 Task: Add Newton Laboratories Appetite Craving Control to the cart.
Action: Mouse moved to (265, 129)
Screenshot: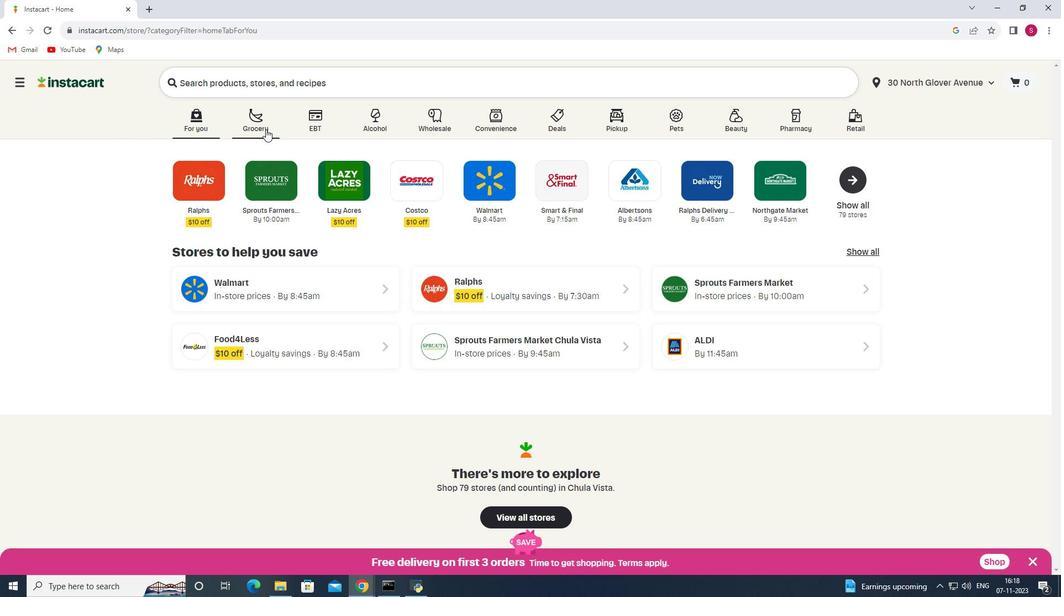 
Action: Mouse pressed left at (265, 129)
Screenshot: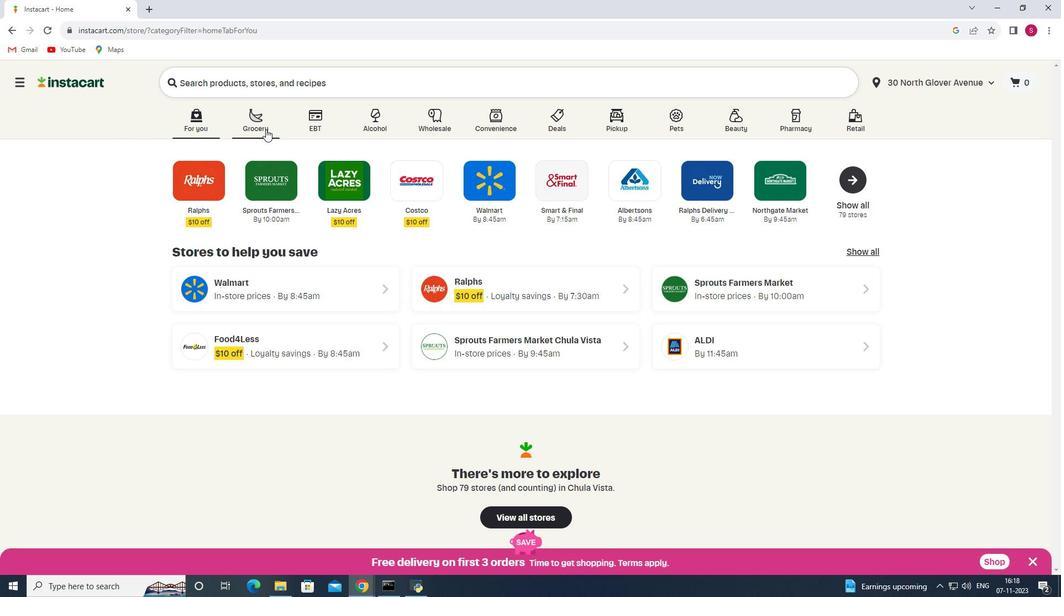 
Action: Mouse moved to (273, 318)
Screenshot: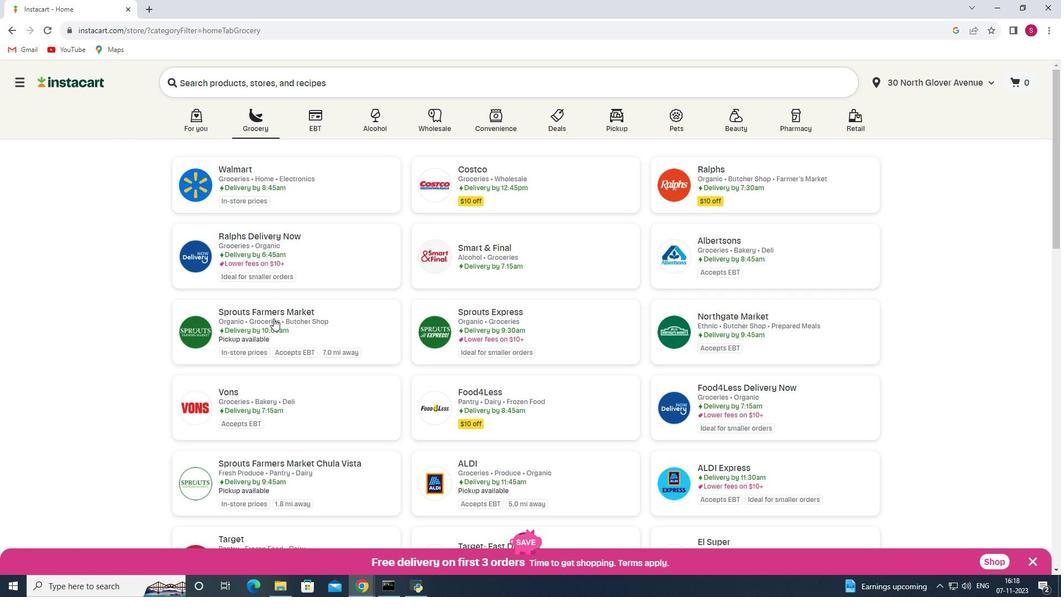 
Action: Mouse pressed left at (273, 318)
Screenshot: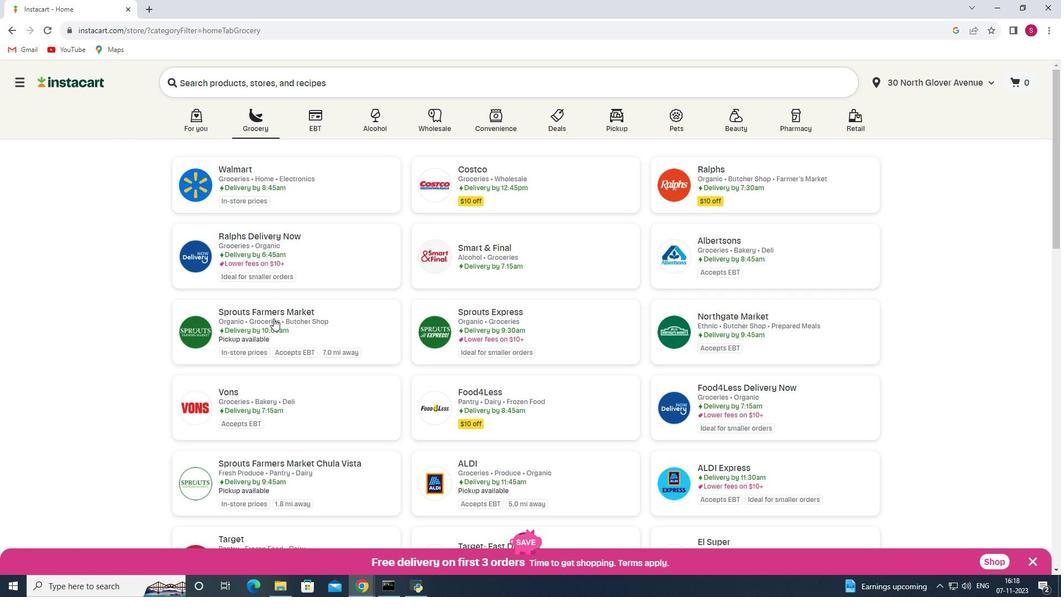 
Action: Mouse moved to (87, 305)
Screenshot: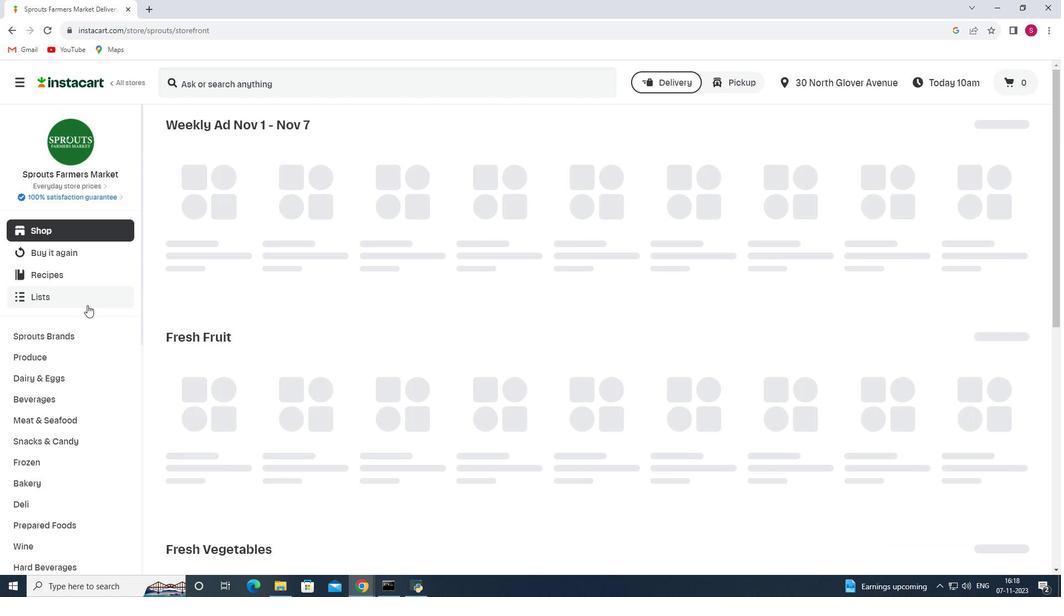 
Action: Mouse scrolled (87, 304) with delta (0, 0)
Screenshot: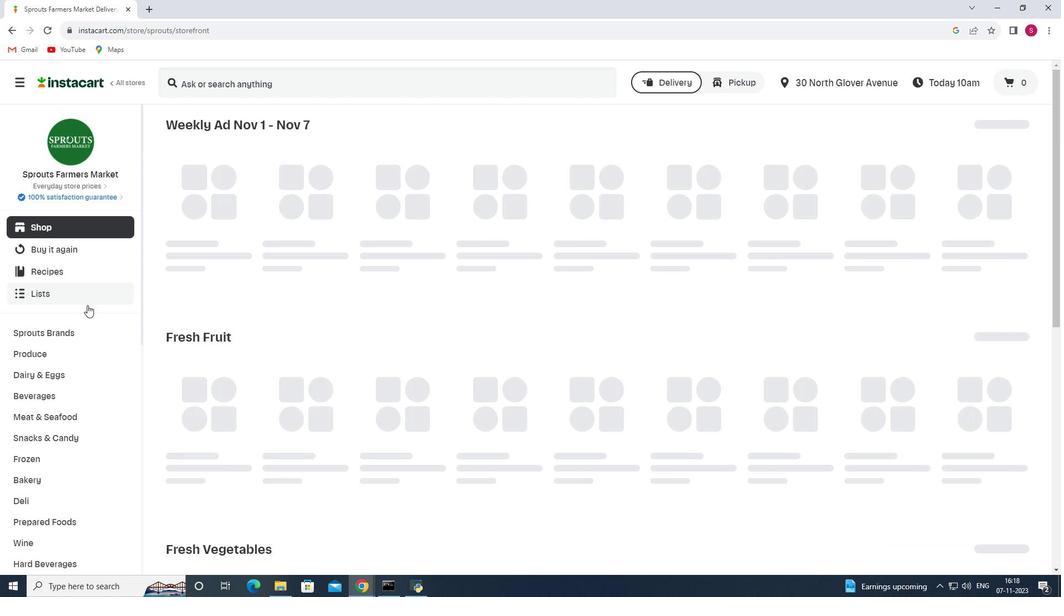 
Action: Mouse scrolled (87, 304) with delta (0, 0)
Screenshot: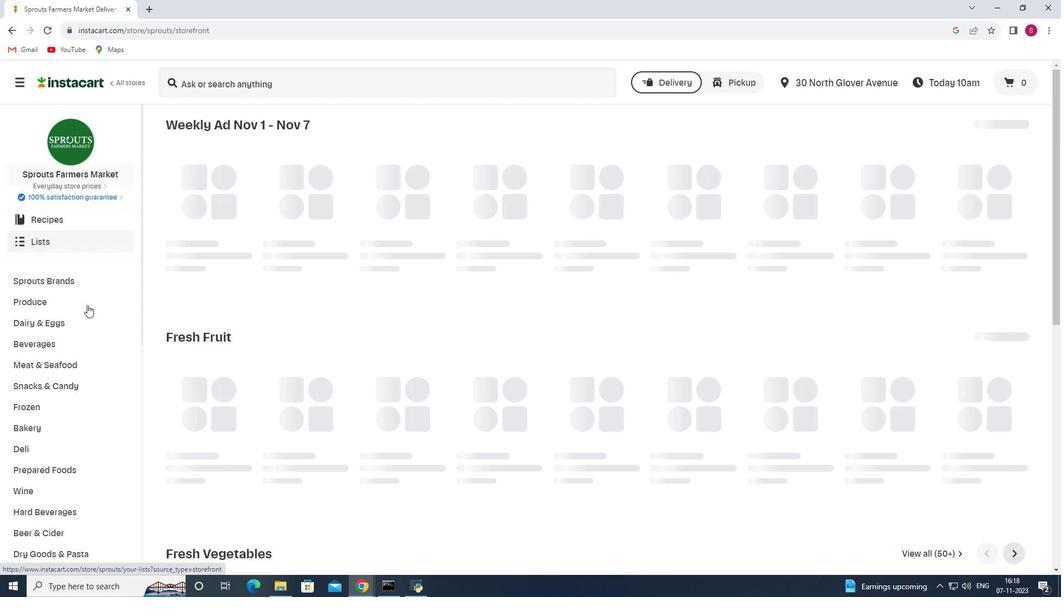 
Action: Mouse scrolled (87, 304) with delta (0, 0)
Screenshot: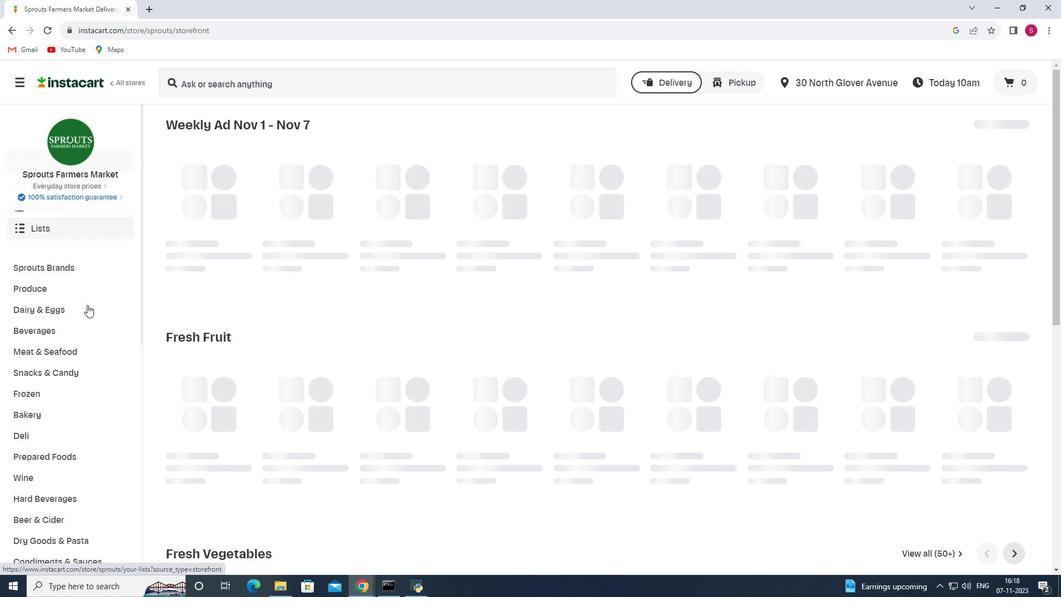 
Action: Mouse scrolled (87, 304) with delta (0, 0)
Screenshot: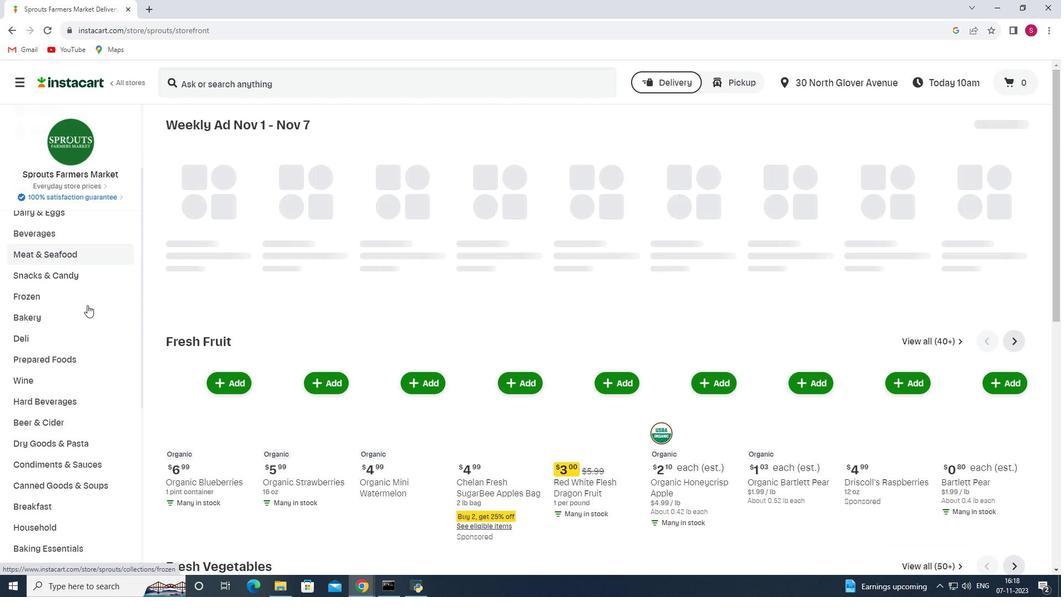 
Action: Mouse scrolled (87, 304) with delta (0, 0)
Screenshot: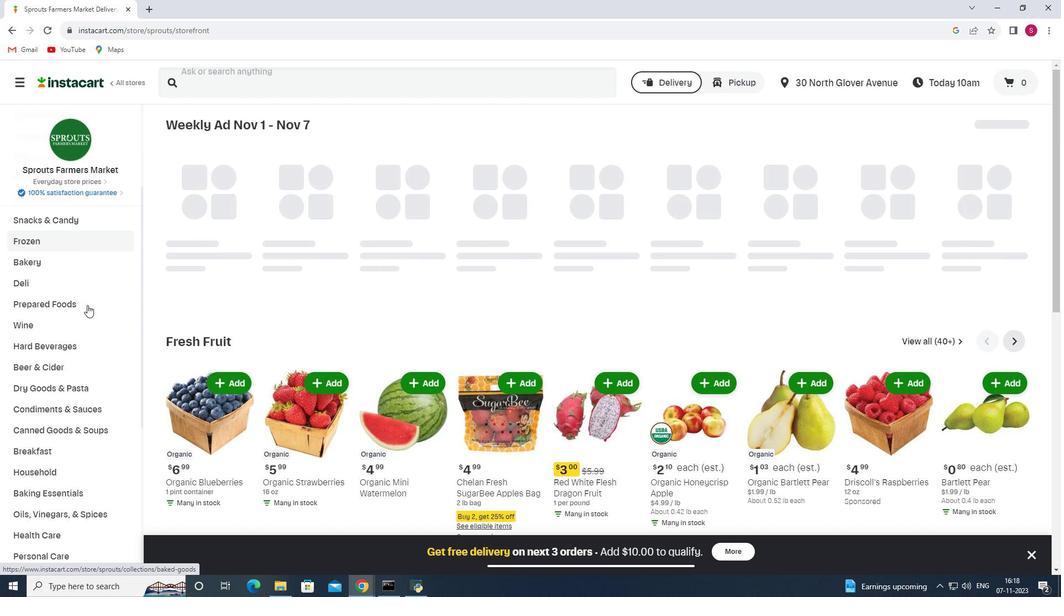
Action: Mouse scrolled (87, 304) with delta (0, 0)
Screenshot: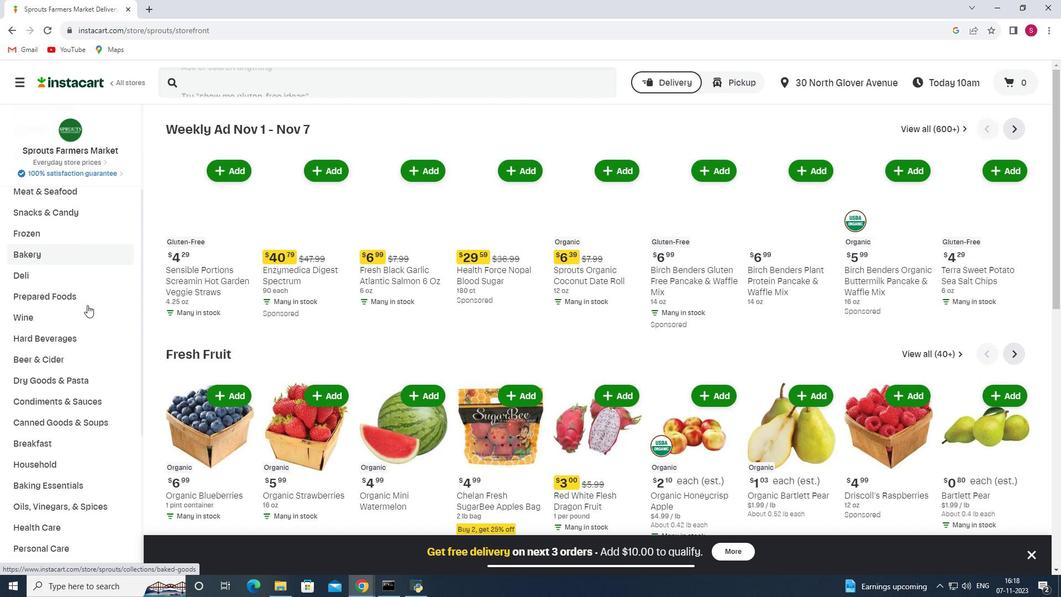 
Action: Mouse scrolled (87, 304) with delta (0, 0)
Screenshot: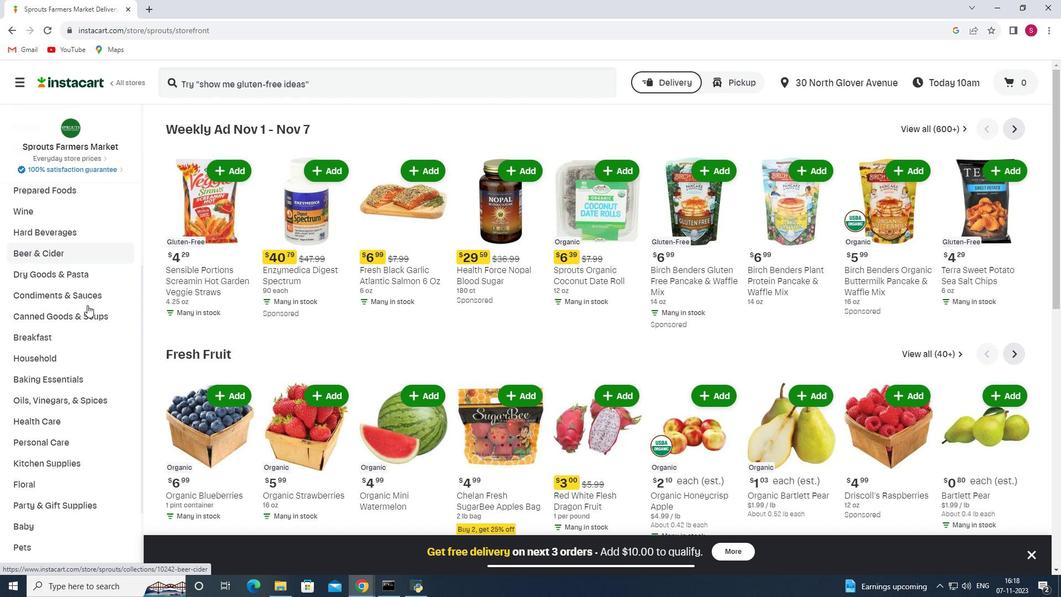 
Action: Mouse moved to (38, 371)
Screenshot: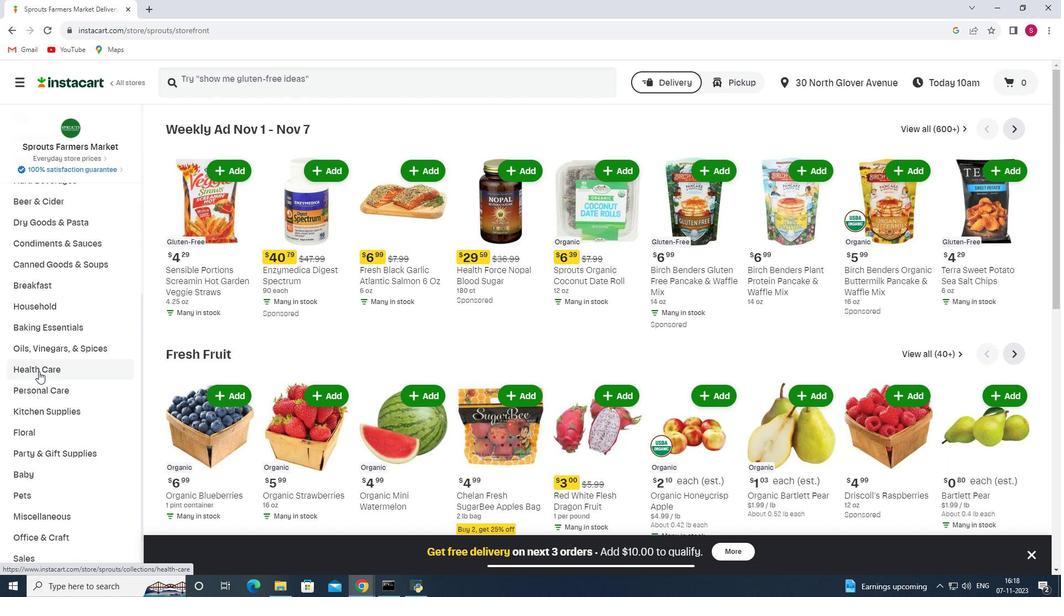 
Action: Mouse pressed left at (38, 371)
Screenshot: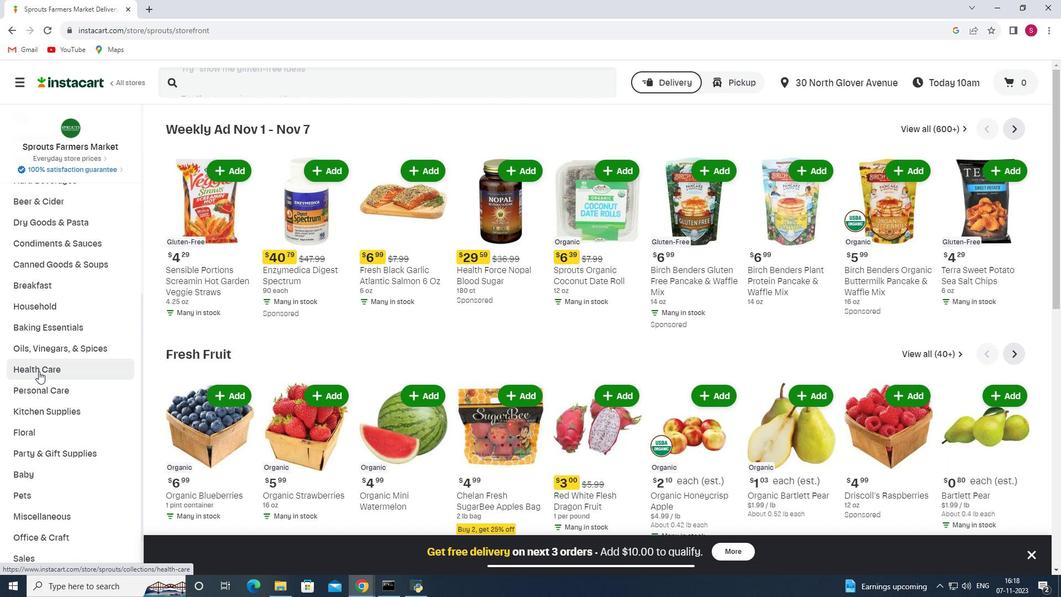 
Action: Mouse moved to (391, 160)
Screenshot: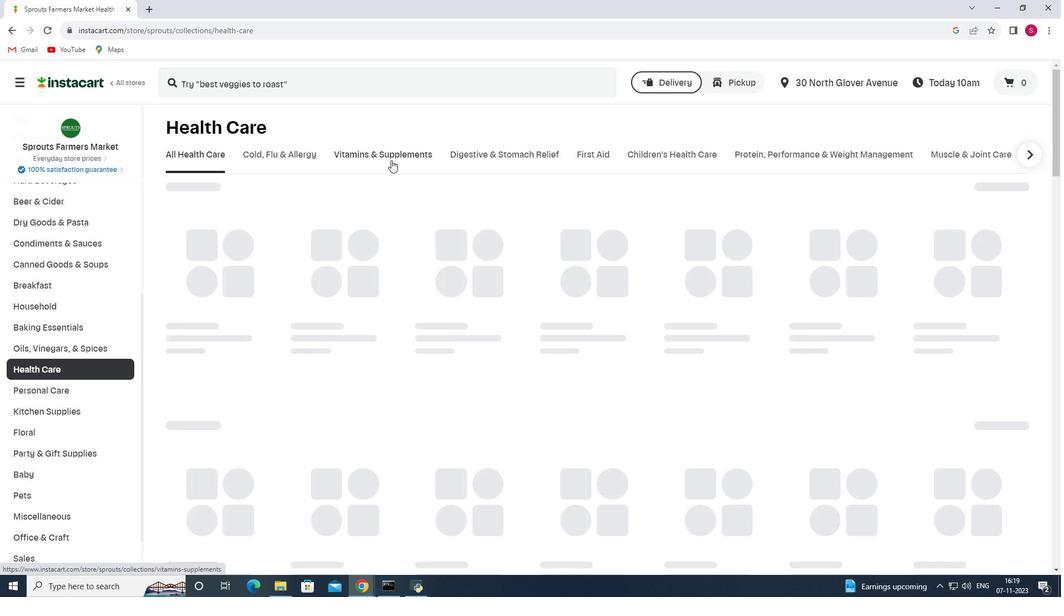 
Action: Mouse pressed left at (391, 160)
Screenshot: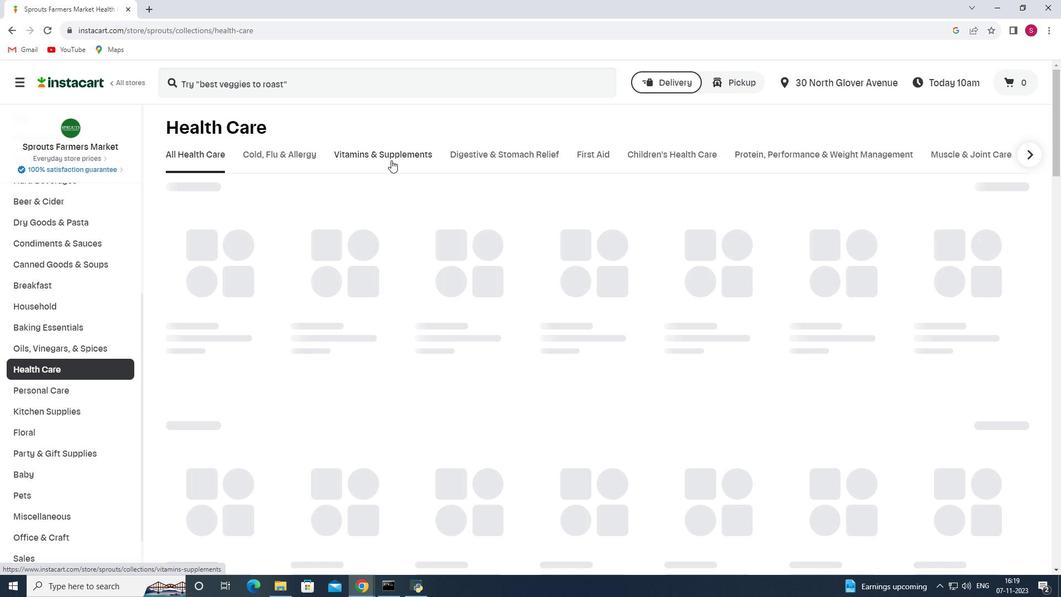 
Action: Mouse moved to (877, 200)
Screenshot: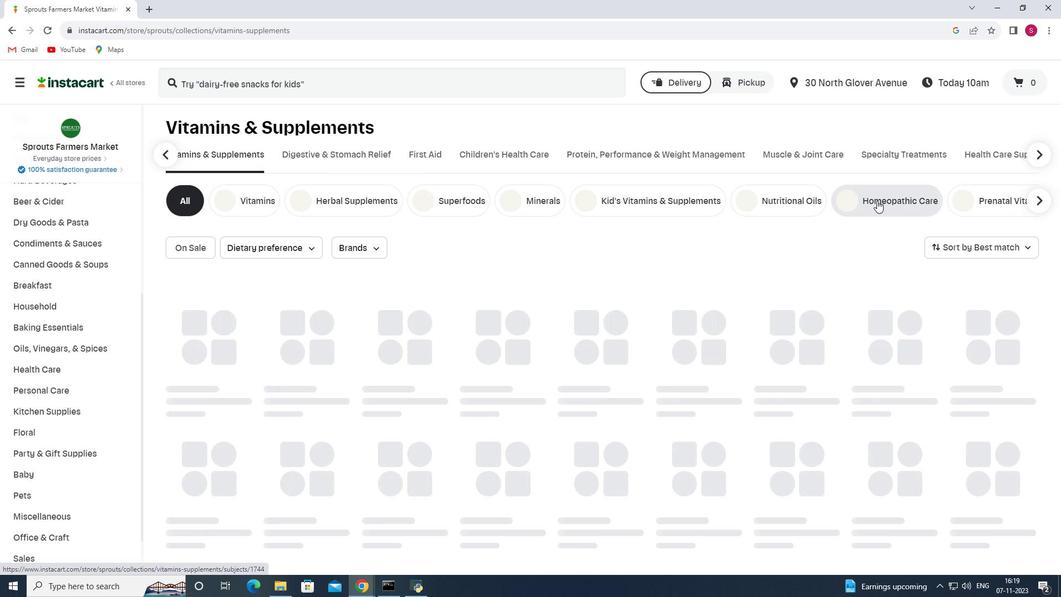 
Action: Mouse pressed left at (877, 200)
Screenshot: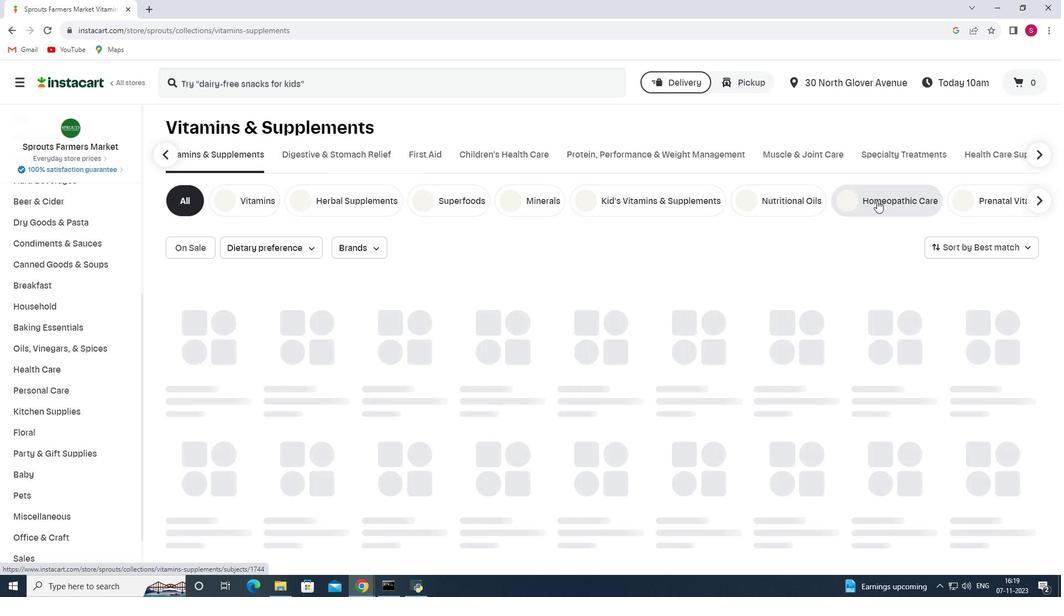 
Action: Mouse moved to (336, 82)
Screenshot: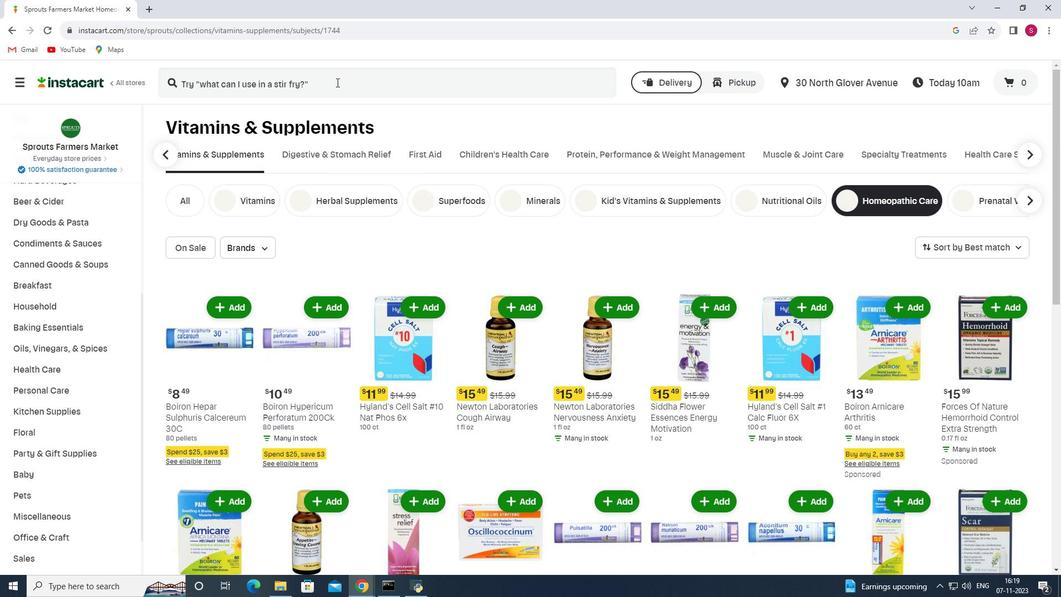 
Action: Mouse pressed left at (336, 82)
Screenshot: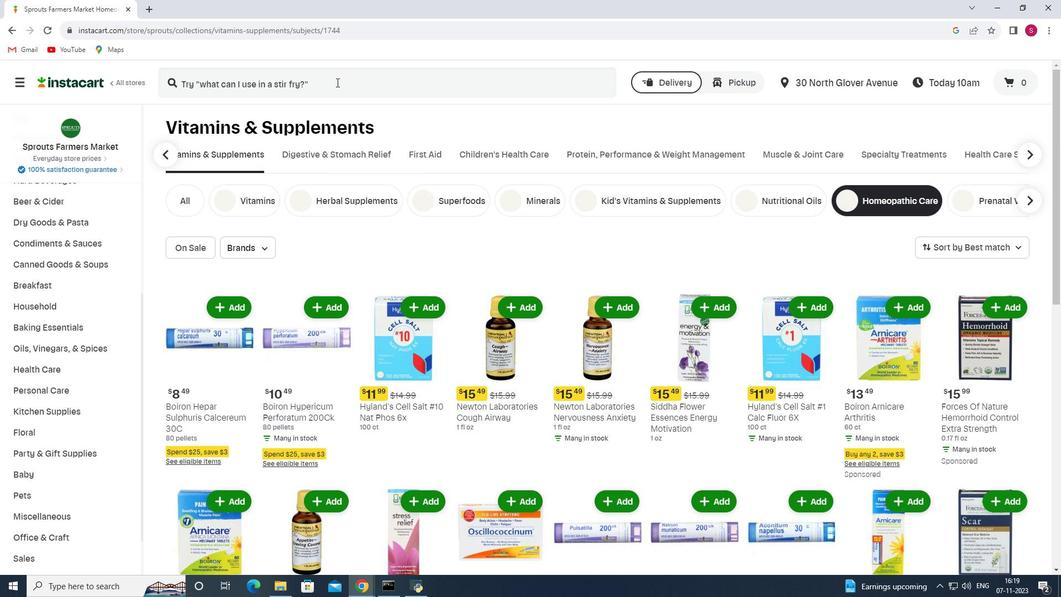 
Action: Key pressed <Key.shift><Key.shift><Key.shift><Key.shift>Newton<Key.space><Key.shift_r>Laboratories<Key.space><Key.shift>Appetite<Key.space><Key.shift>Craving<Key.space><Key.shift><Key.shift>Control<Key.enter>
Screenshot: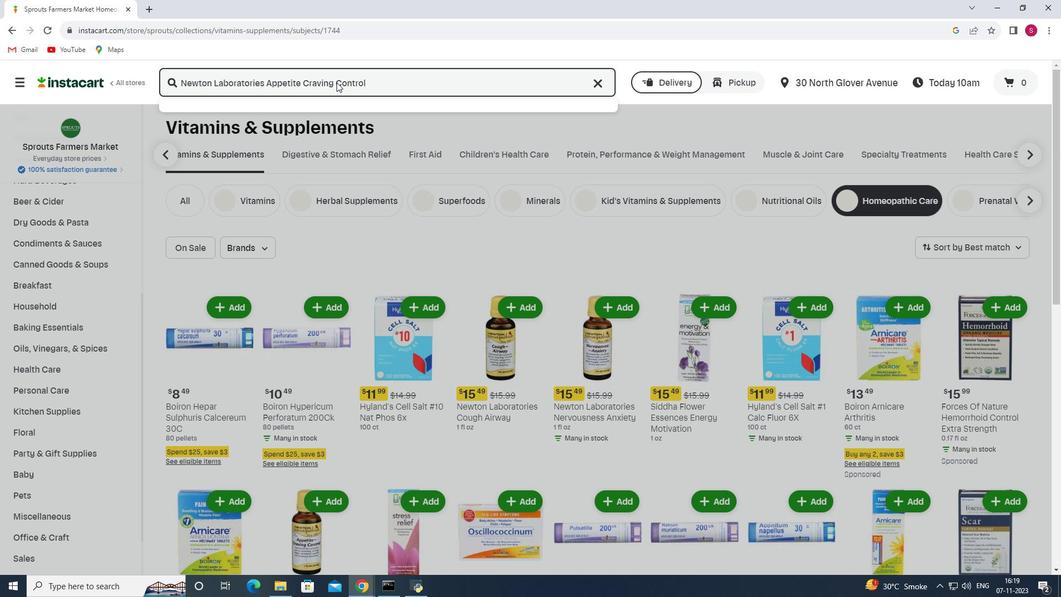
Action: Mouse moved to (330, 212)
Screenshot: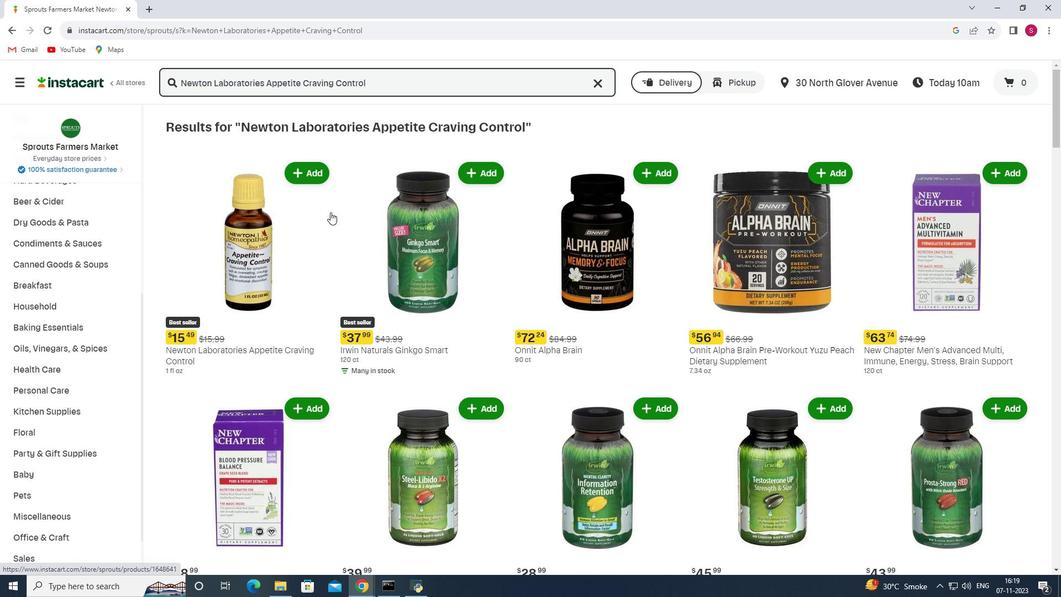 
Action: Mouse scrolled (330, 211) with delta (0, 0)
Screenshot: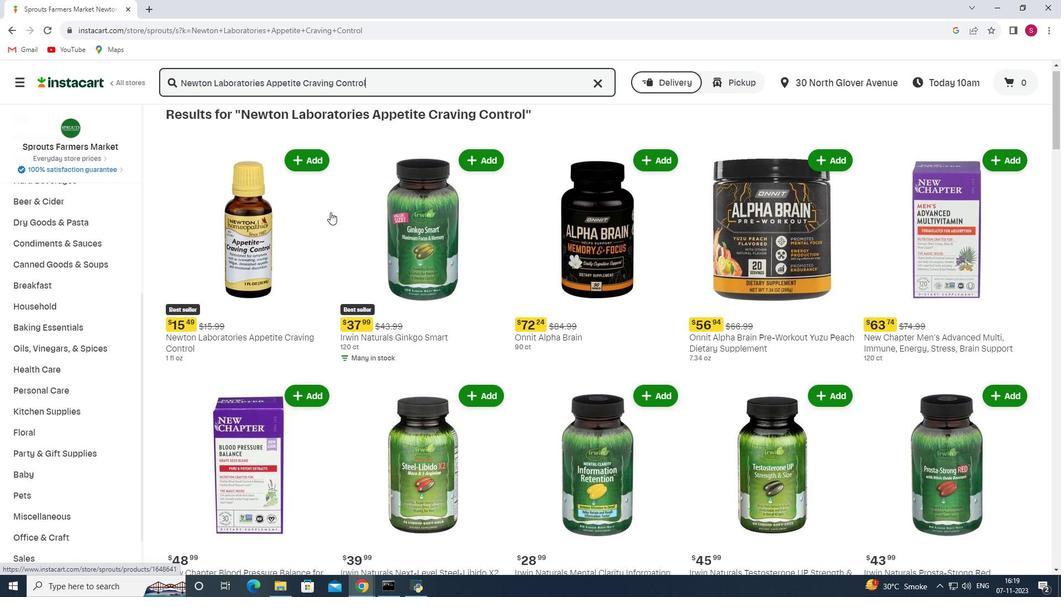 
Action: Mouse moved to (312, 119)
Screenshot: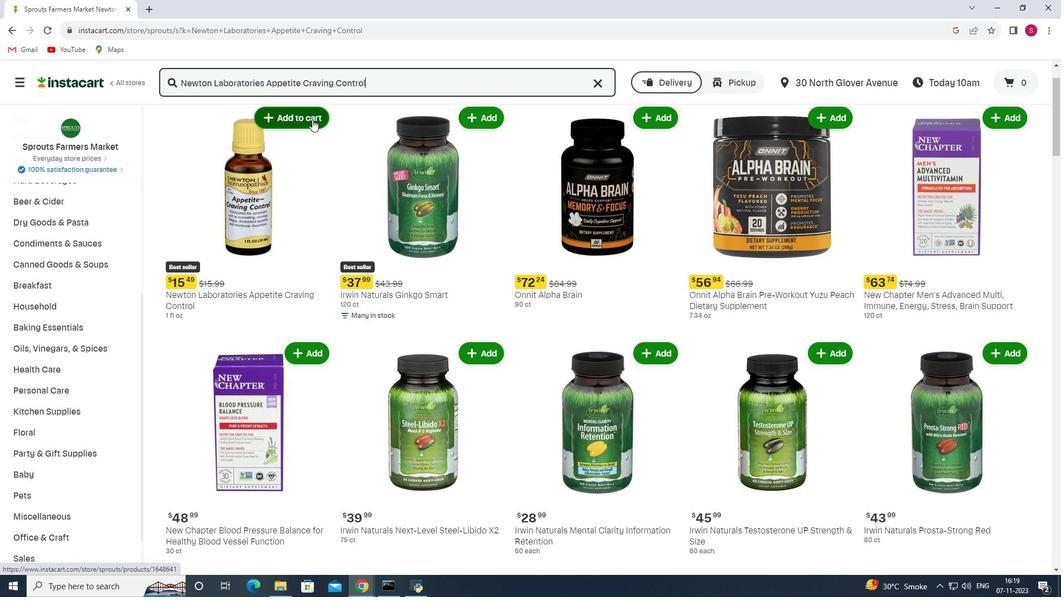 
Action: Mouse pressed left at (312, 119)
Screenshot: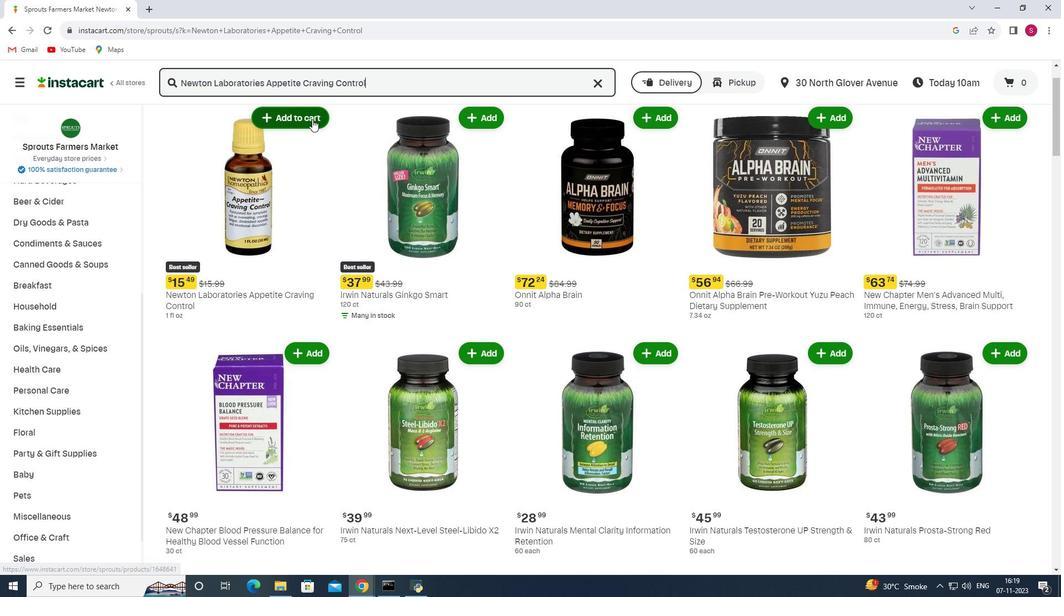 
Action: Mouse moved to (323, 168)
Screenshot: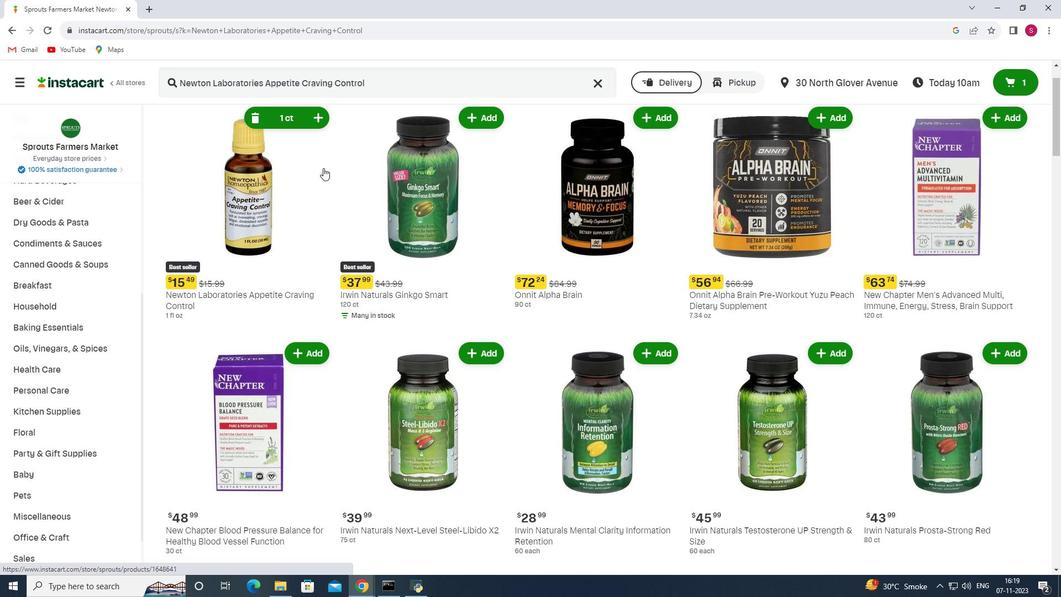 
